 Task: Create New Customer with Customer Name: Bergner's, Billing Address Line1: 1490 Vineyard Drive, Billing Address Line2:  Independence, Billing Address Line3:  Ohio 44131, Cell Number: 812-237-6819
Action: Mouse moved to (172, 30)
Screenshot: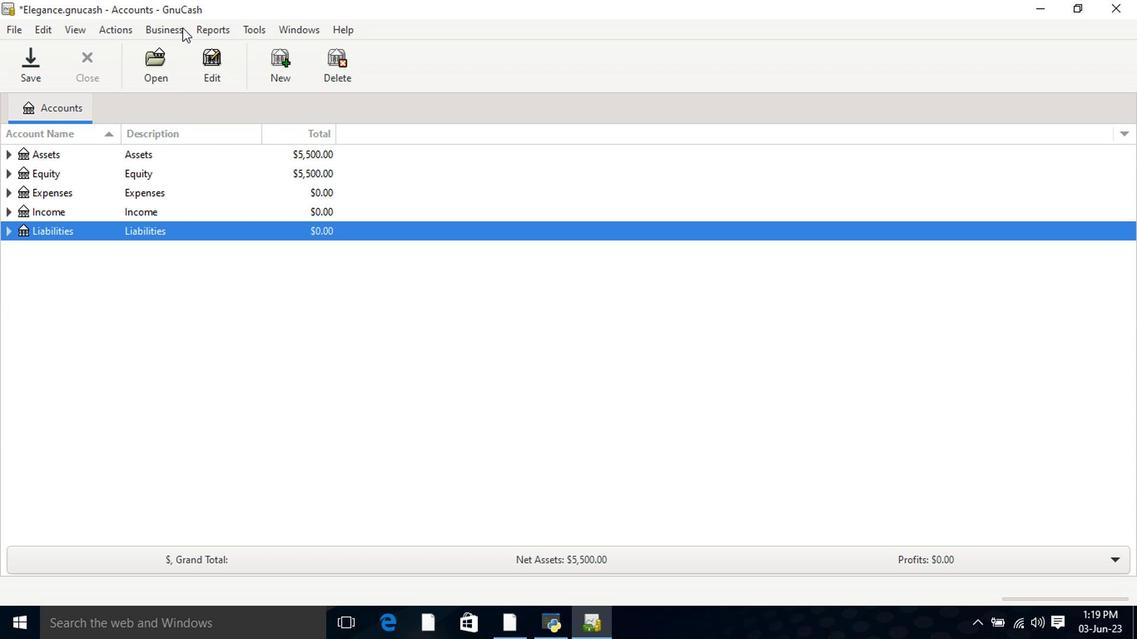 
Action: Mouse pressed left at (172, 30)
Screenshot: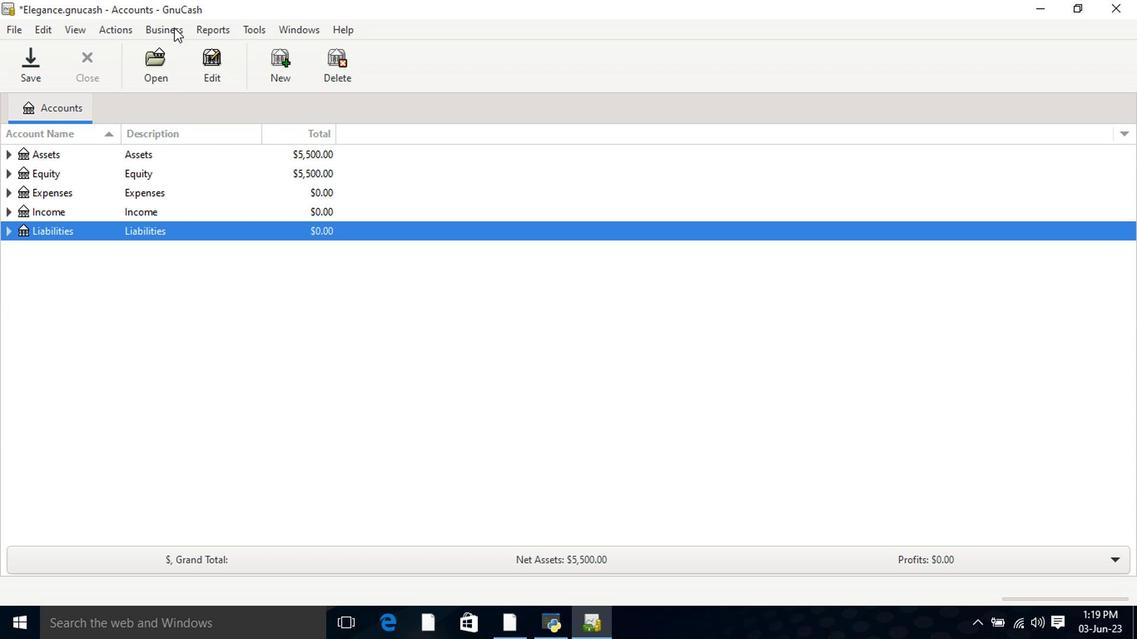 
Action: Mouse moved to (374, 78)
Screenshot: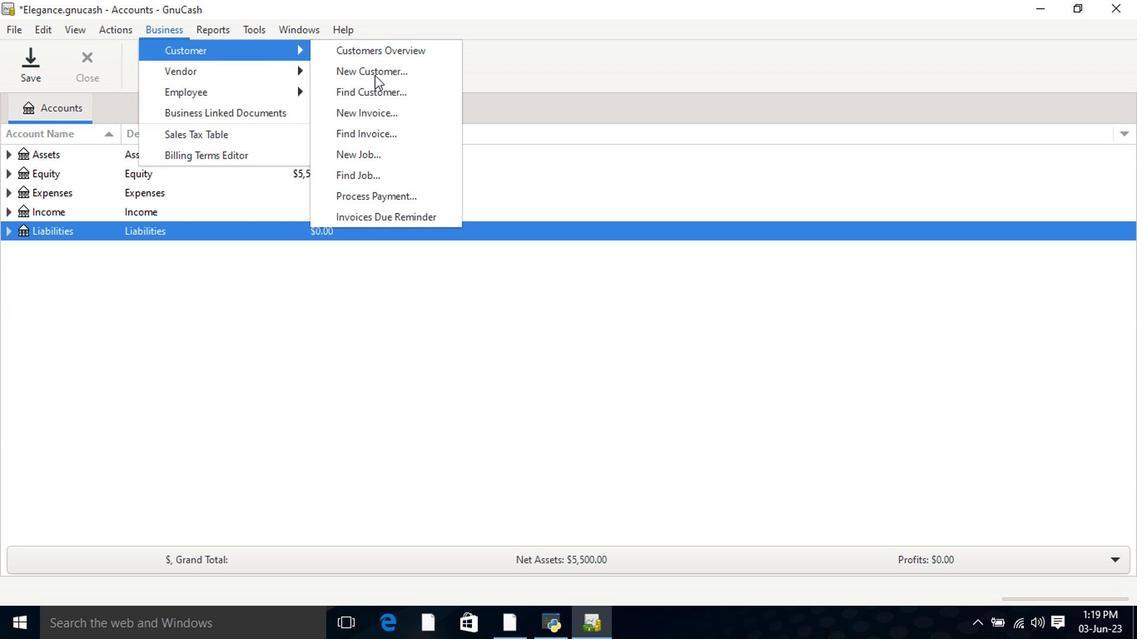 
Action: Mouse pressed left at (374, 78)
Screenshot: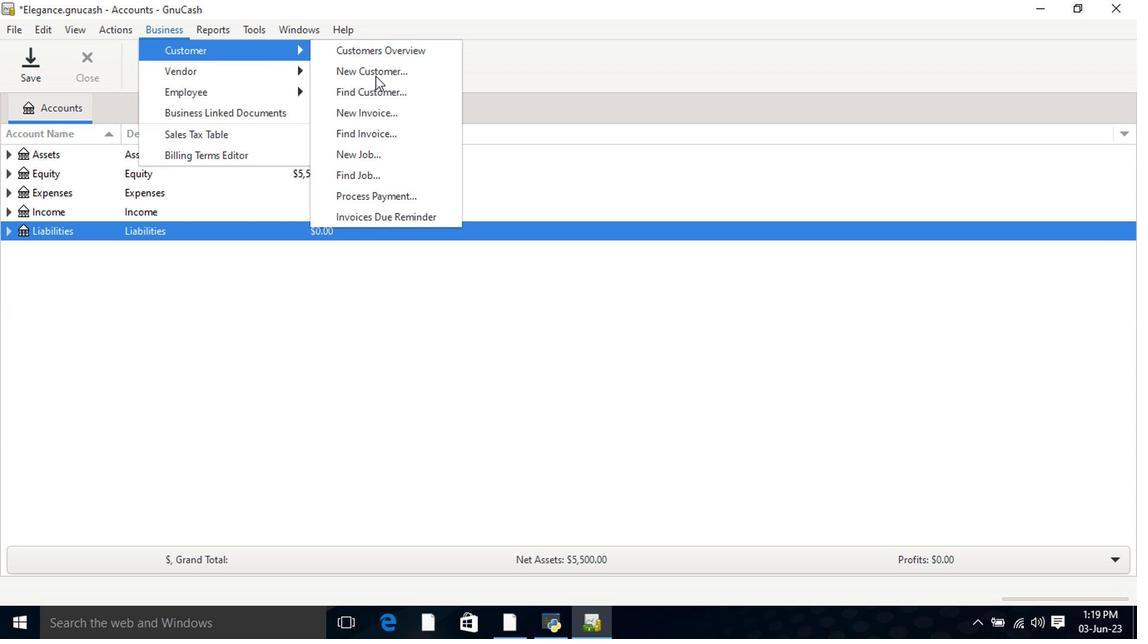 
Action: Mouse moved to (563, 175)
Screenshot: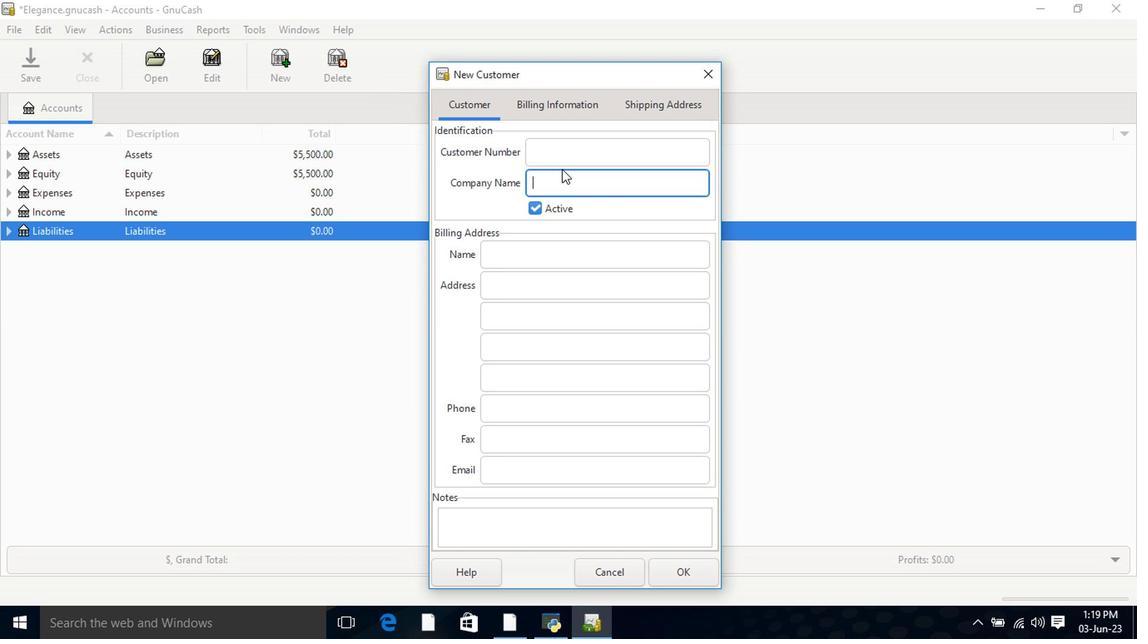 
Action: Key pressed <Key.shift>Bergner's<Key.tab><Key.tab><Key.tab>1490<Key.space><Key.shift>Vineyard<Key.space><Key.shift>Drive<Key.tab><Key.shift>Independence<Key.tab><Key.shift>Ohio<Key.space>44131<Key.tab><Key.tab>812-237-6819
Screenshot: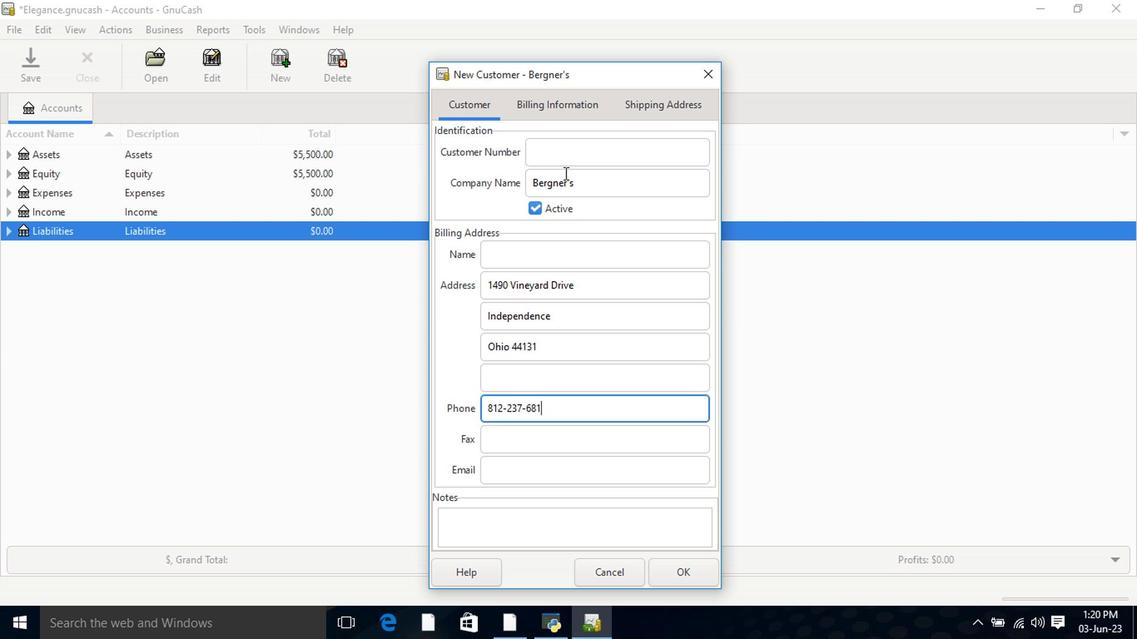 
Action: Mouse moved to (549, 110)
Screenshot: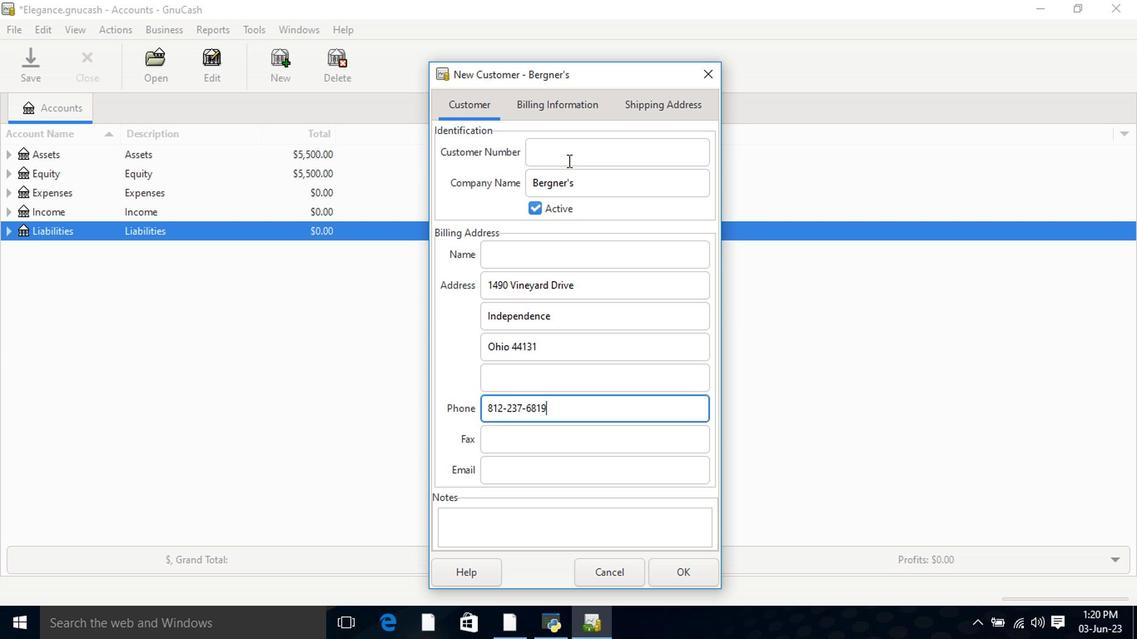 
Action: Mouse pressed left at (549, 110)
Screenshot: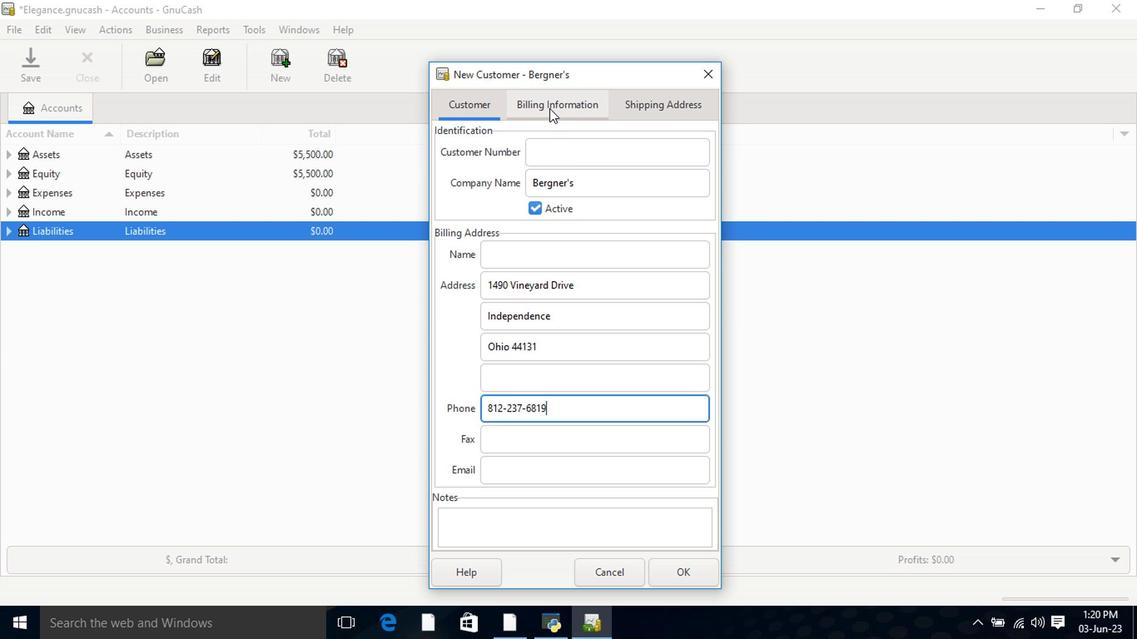 
Action: Mouse moved to (664, 113)
Screenshot: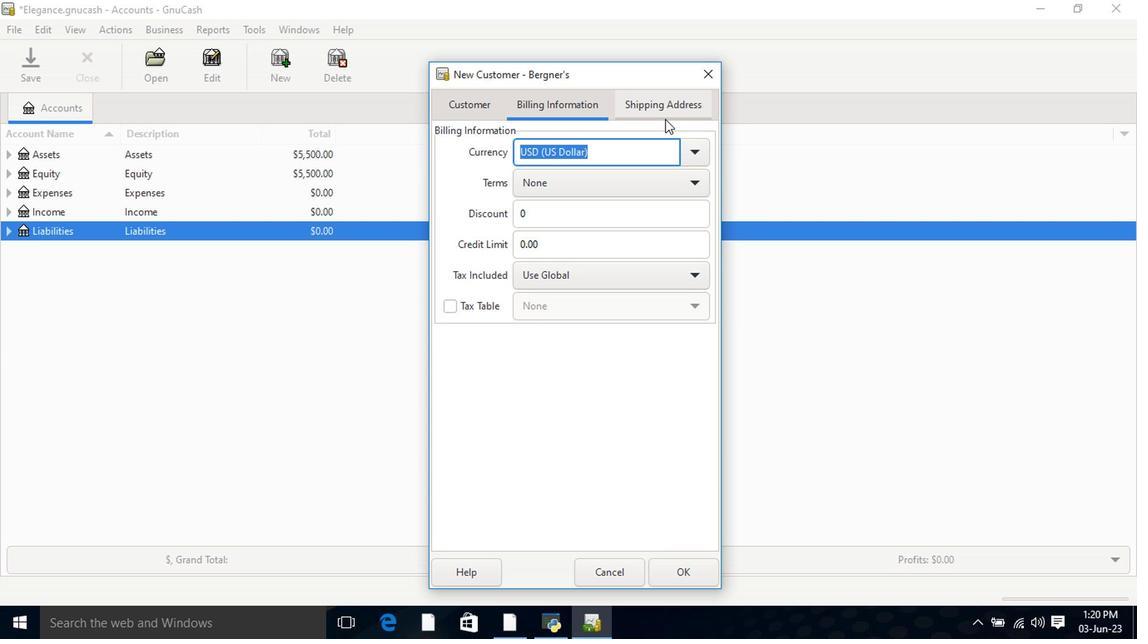 
Action: Mouse pressed left at (664, 113)
Screenshot: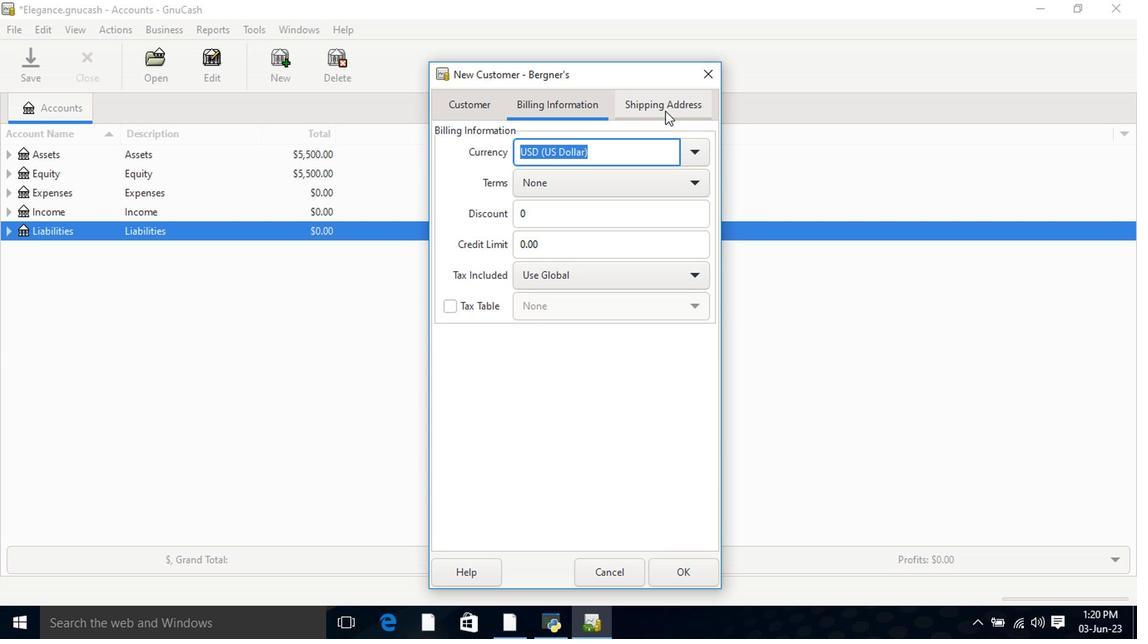 
Action: Mouse moved to (677, 574)
Screenshot: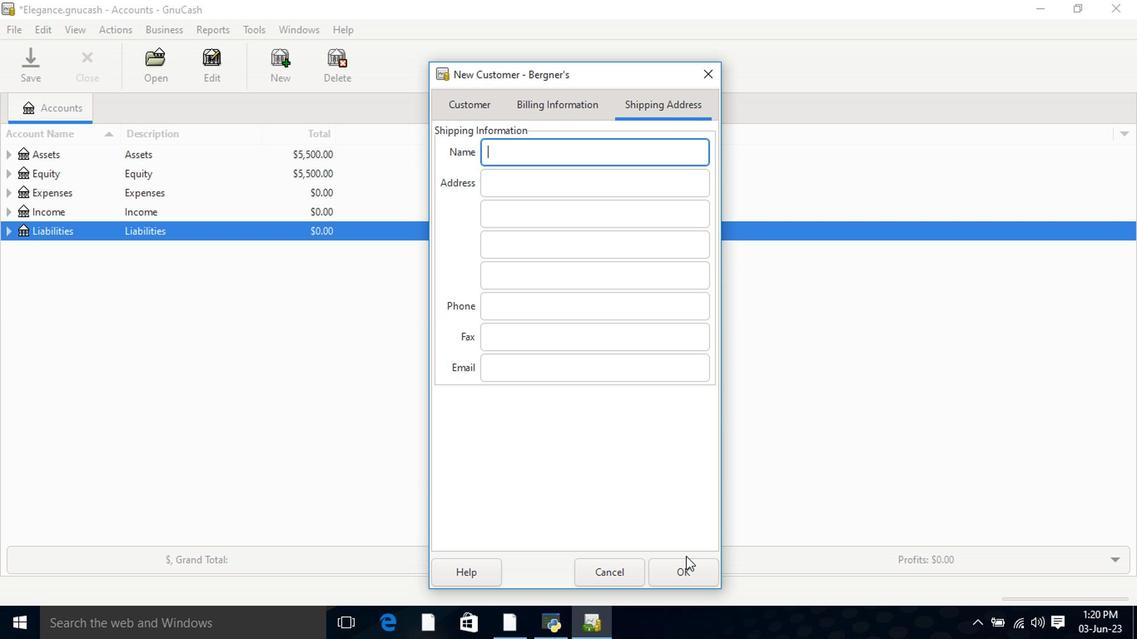 
Action: Mouse pressed left at (677, 574)
Screenshot: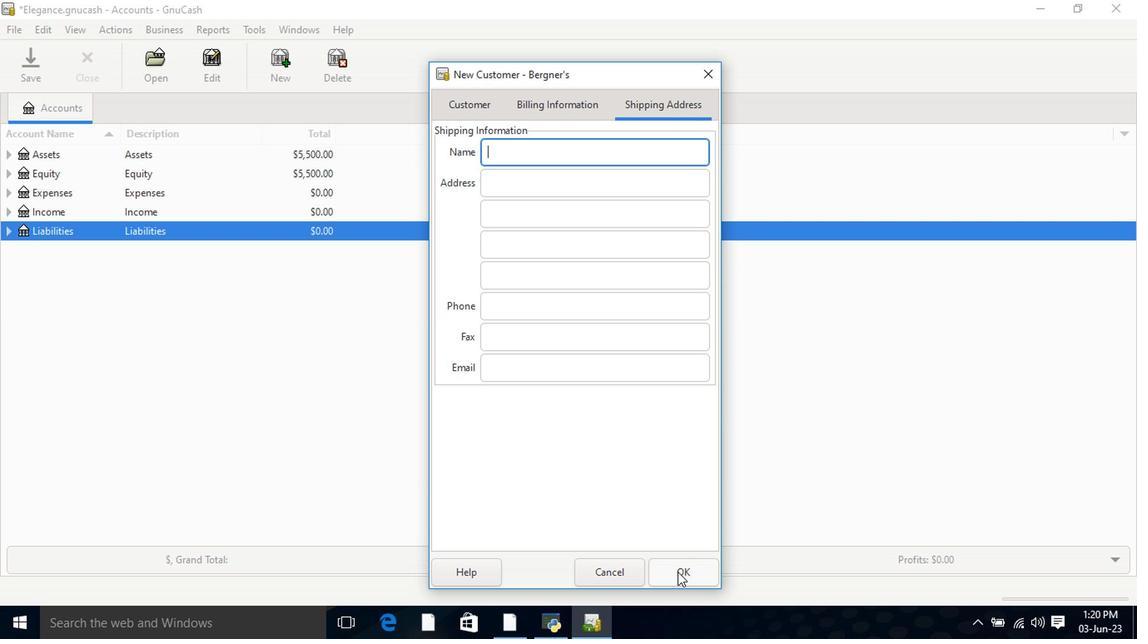 
Action: Mouse moved to (675, 574)
Screenshot: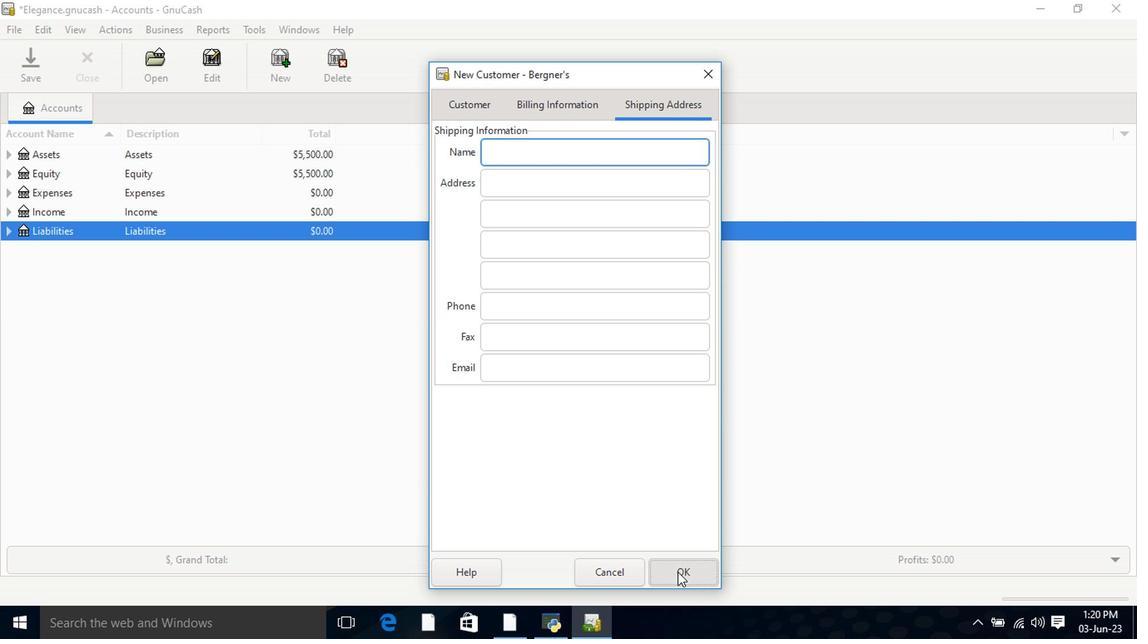 
